 Task: Enable the option email in Search appearances.
Action: Mouse moved to (813, 106)
Screenshot: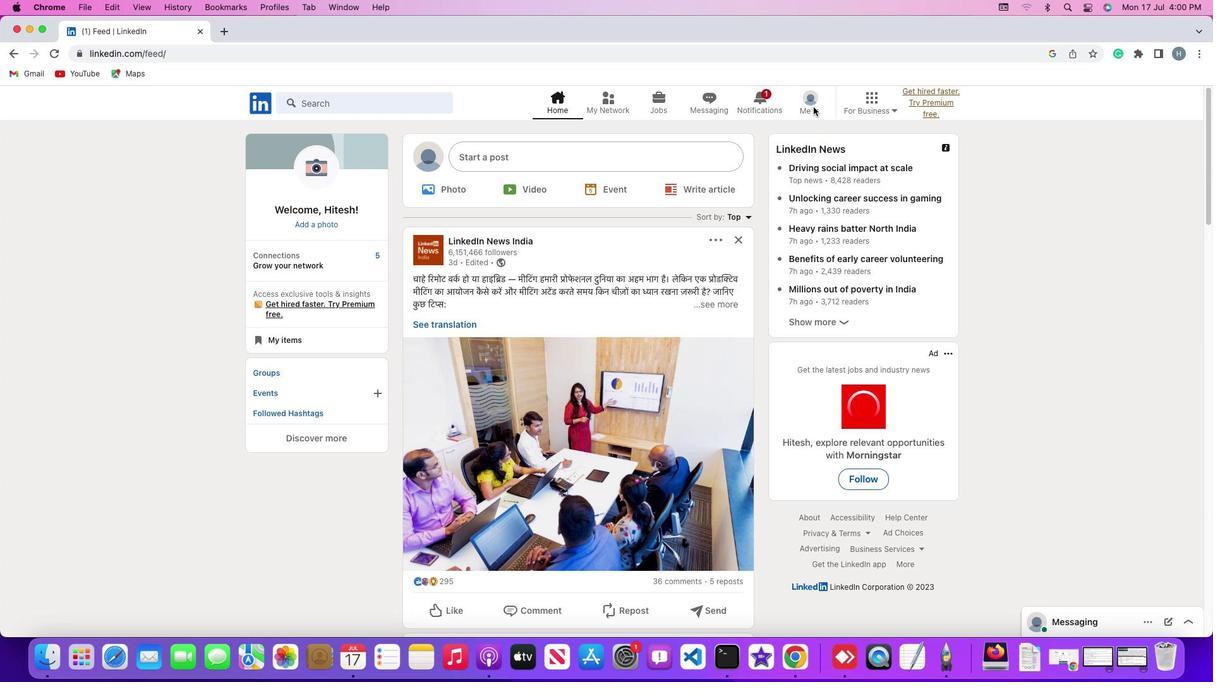 
Action: Mouse pressed left at (813, 106)
Screenshot: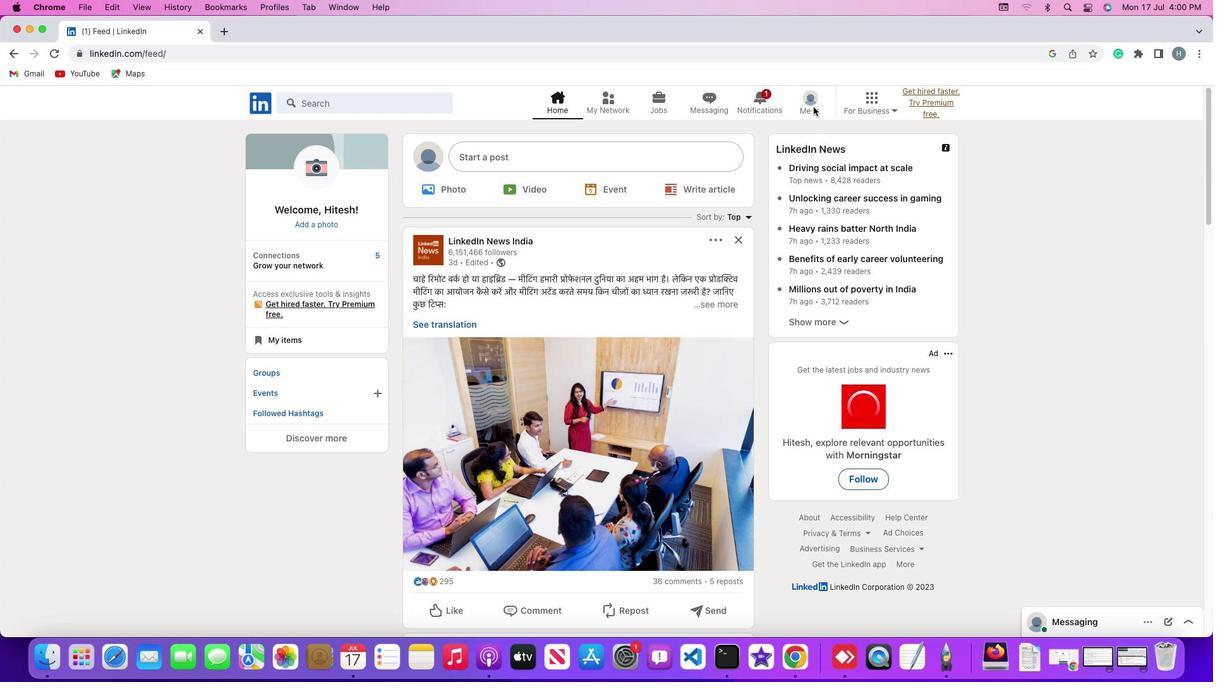 
Action: Mouse moved to (814, 108)
Screenshot: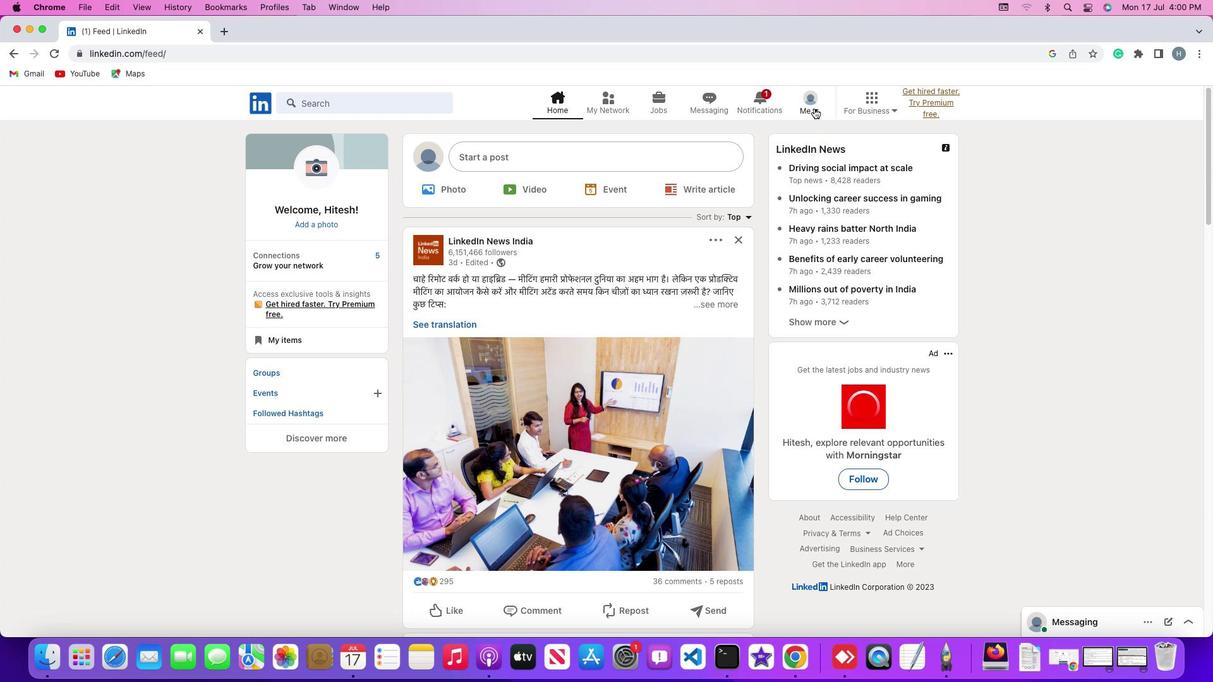 
Action: Mouse pressed left at (814, 108)
Screenshot: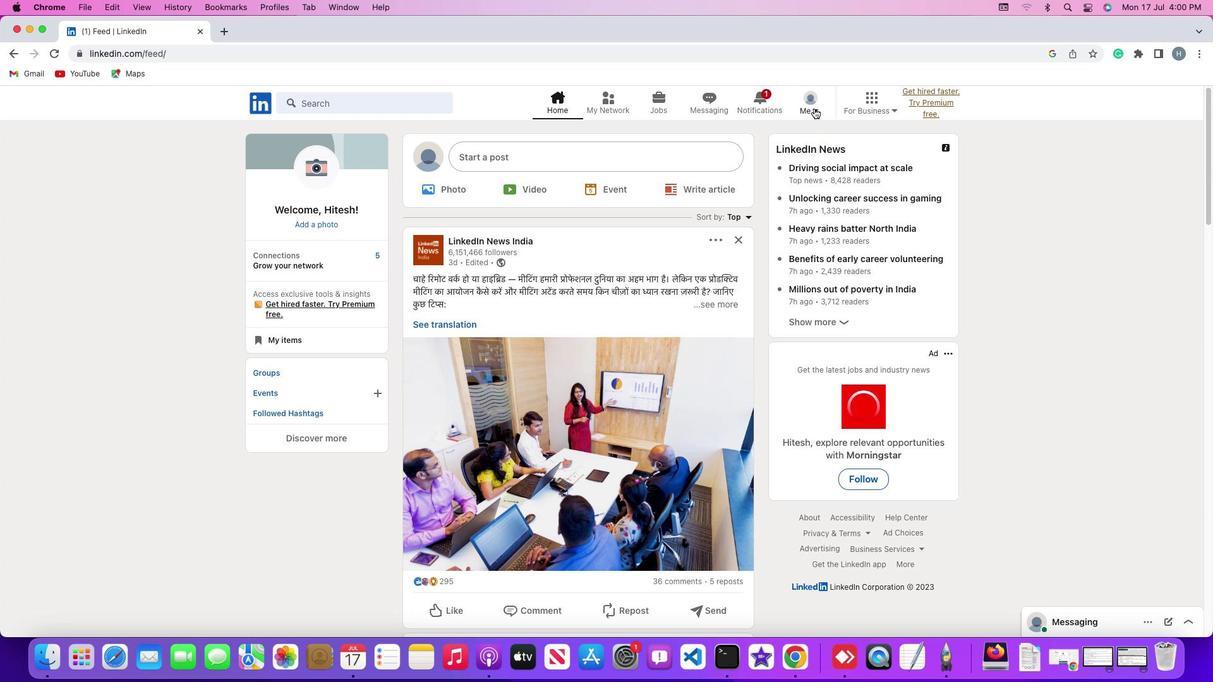 
Action: Mouse moved to (725, 244)
Screenshot: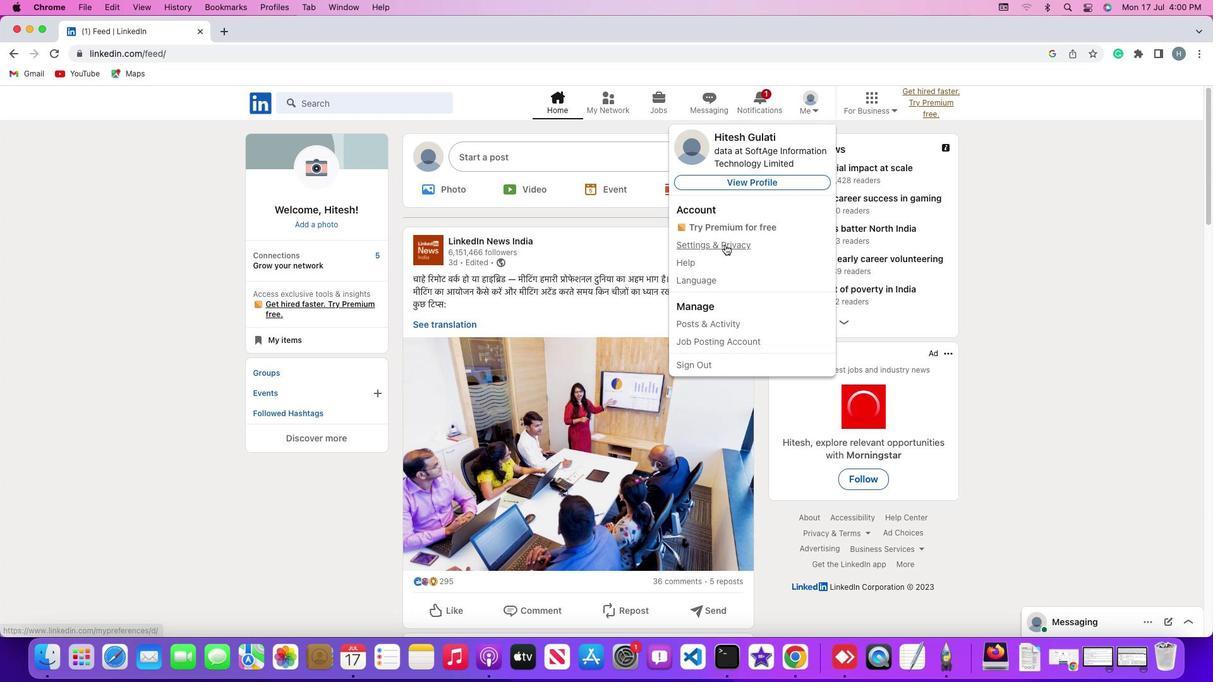 
Action: Mouse pressed left at (725, 244)
Screenshot: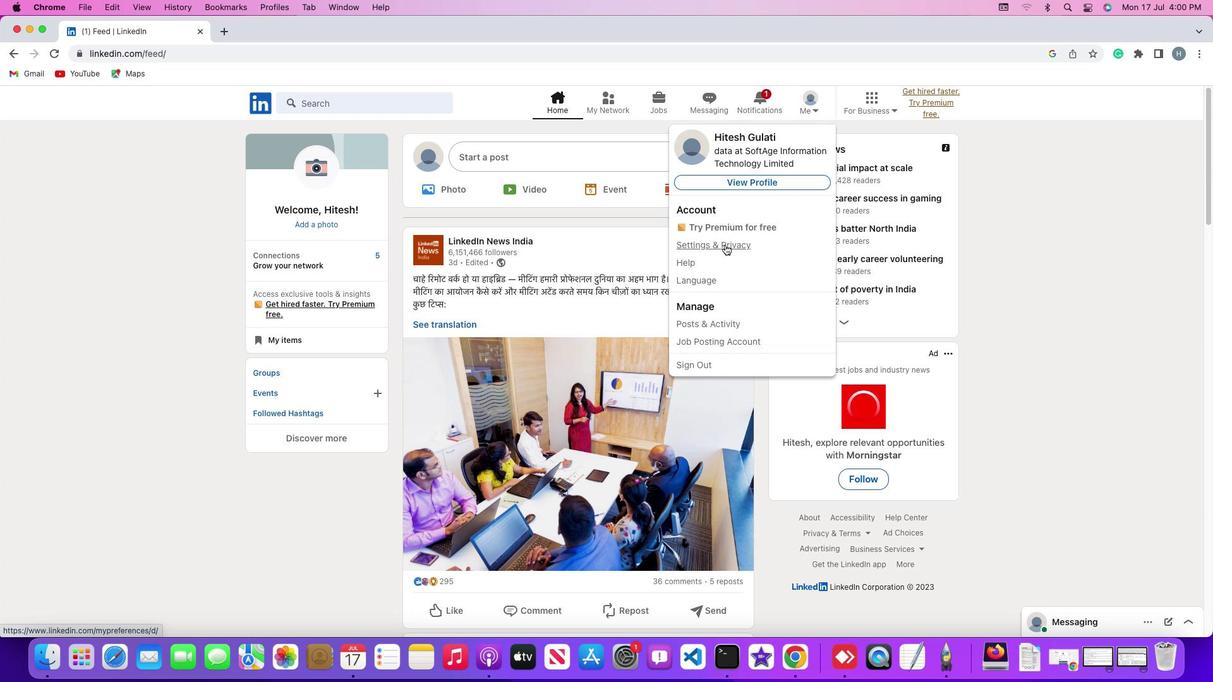 
Action: Mouse moved to (101, 426)
Screenshot: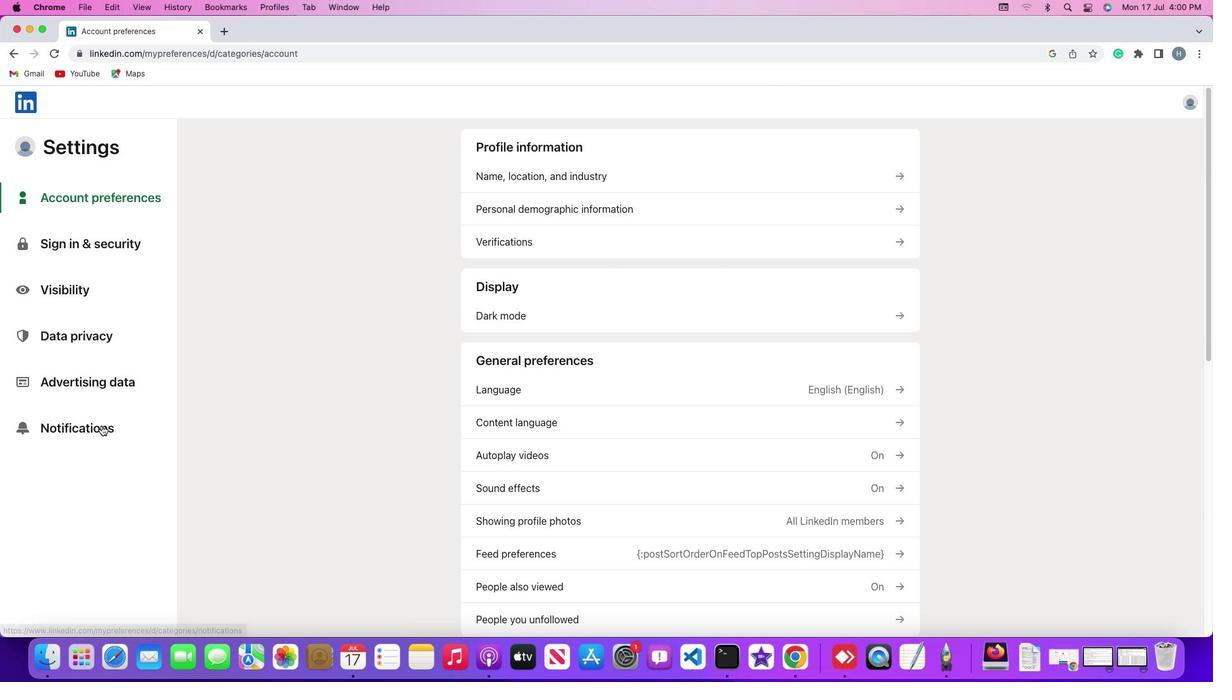
Action: Mouse pressed left at (101, 426)
Screenshot: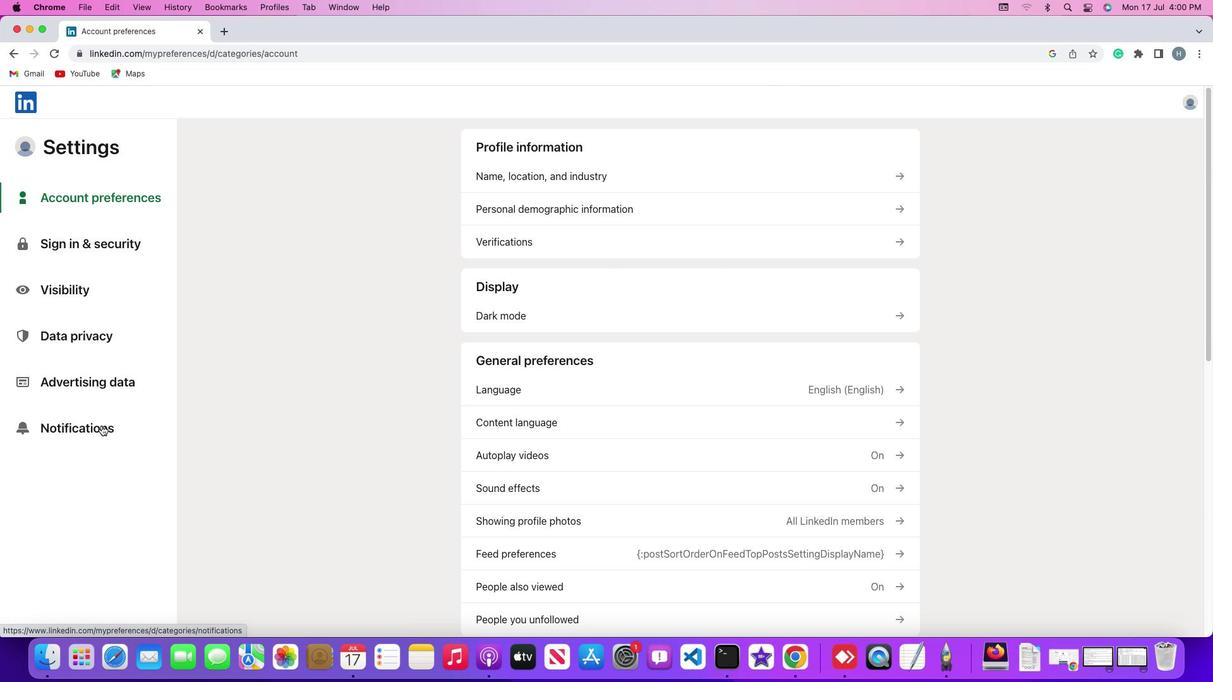 
Action: Mouse pressed left at (101, 426)
Screenshot: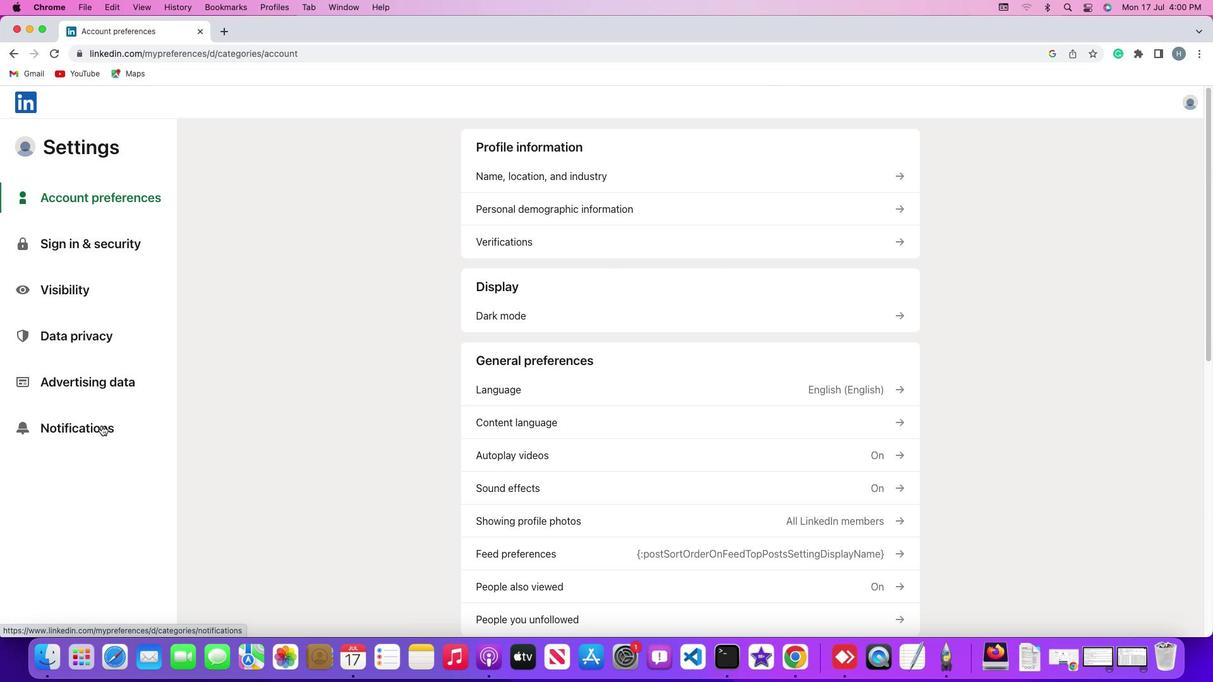 
Action: Mouse moved to (517, 178)
Screenshot: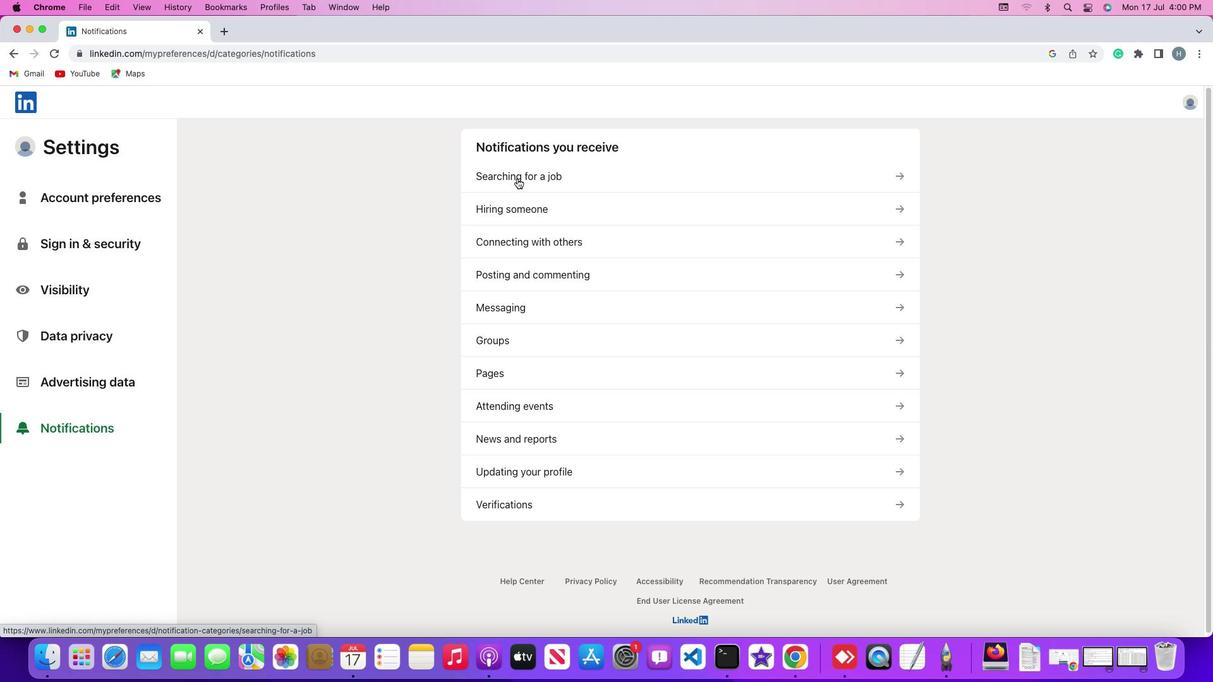 
Action: Mouse pressed left at (517, 178)
Screenshot: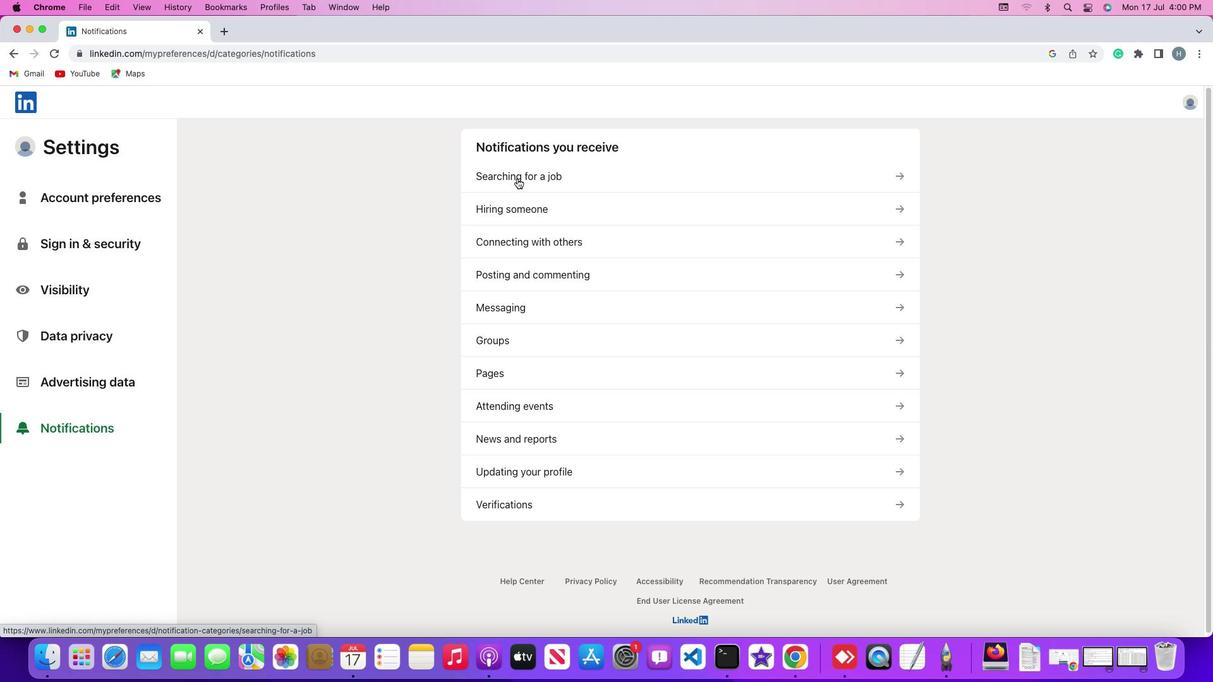 
Action: Mouse moved to (533, 450)
Screenshot: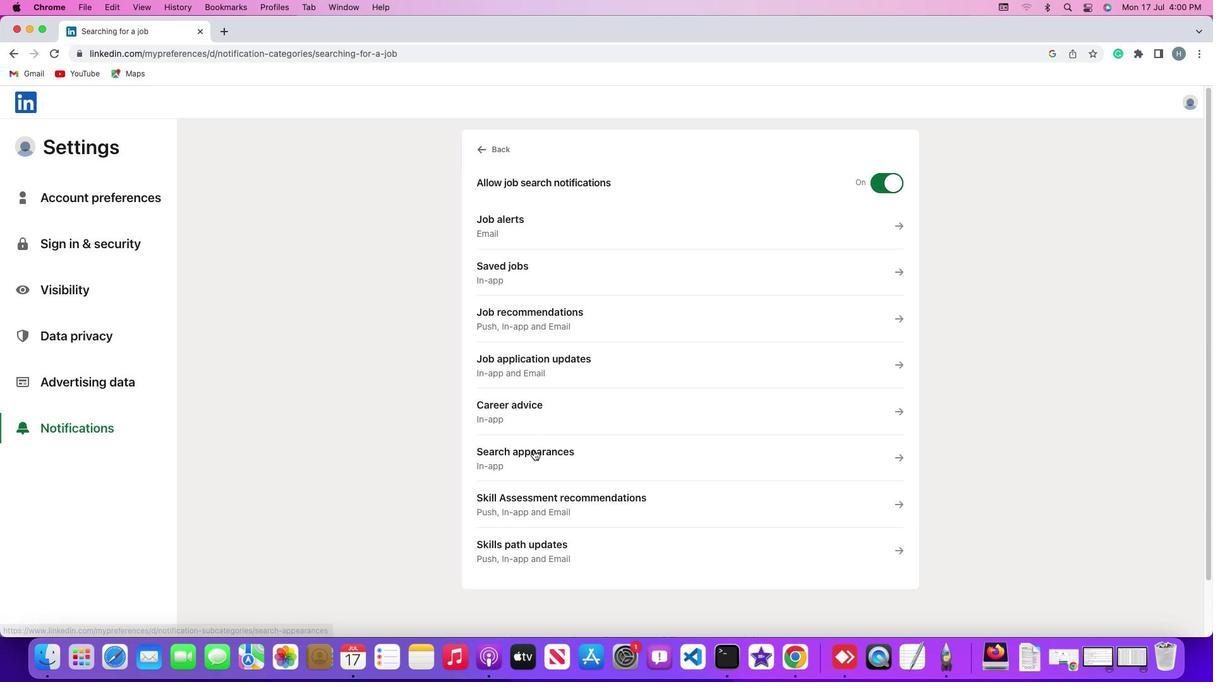 
Action: Mouse pressed left at (533, 450)
Screenshot: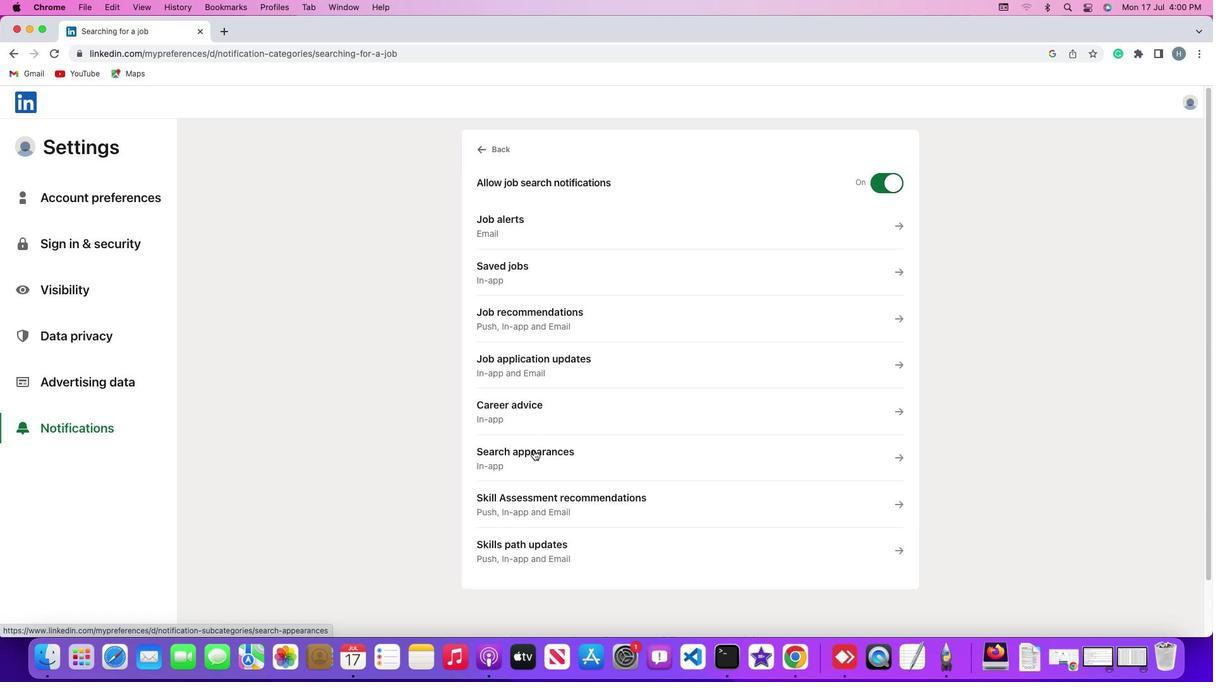 
Action: Mouse moved to (881, 362)
Screenshot: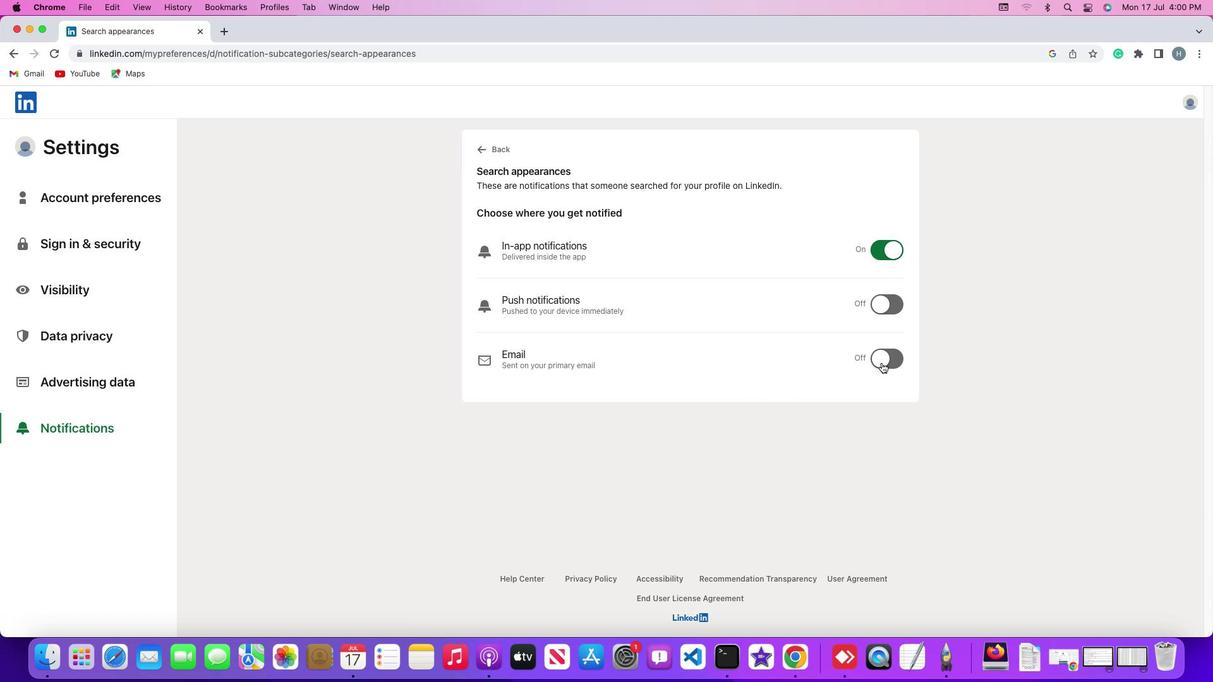 
Action: Mouse pressed left at (881, 362)
Screenshot: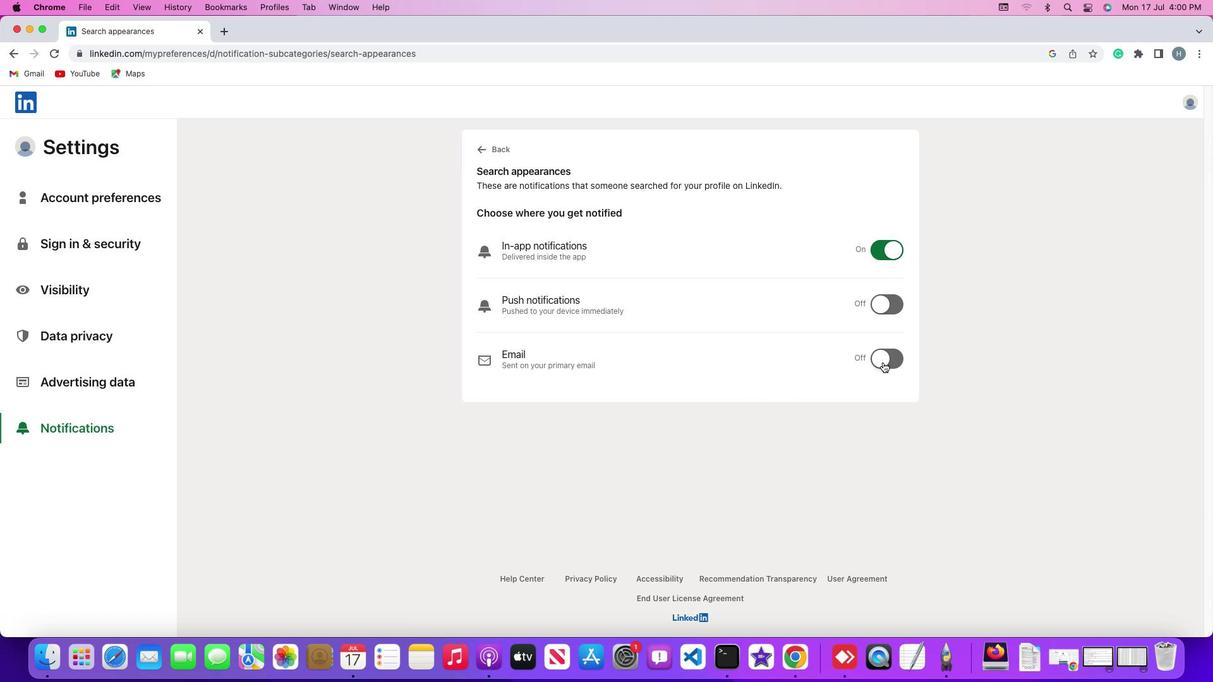 
Action: Mouse moved to (883, 362)
Screenshot: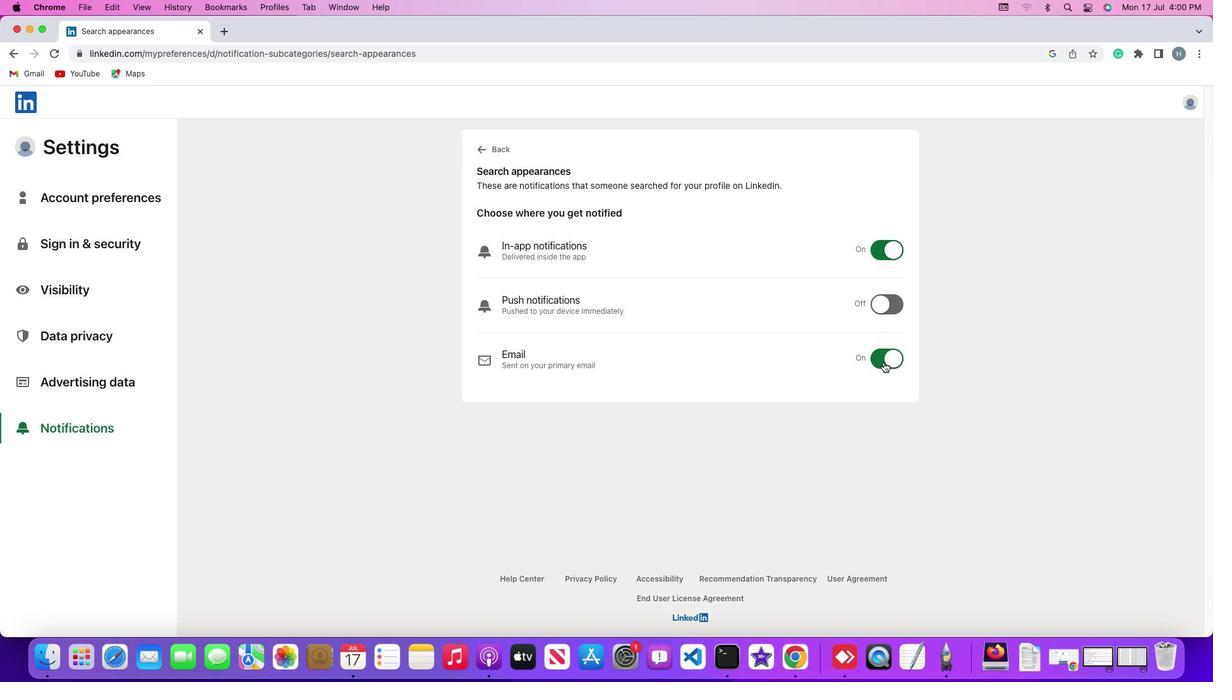 
